 Task: Use the formula "EOMONTH" in spreadsheet "Project portfolio".
Action: Mouse moved to (459, 356)
Screenshot: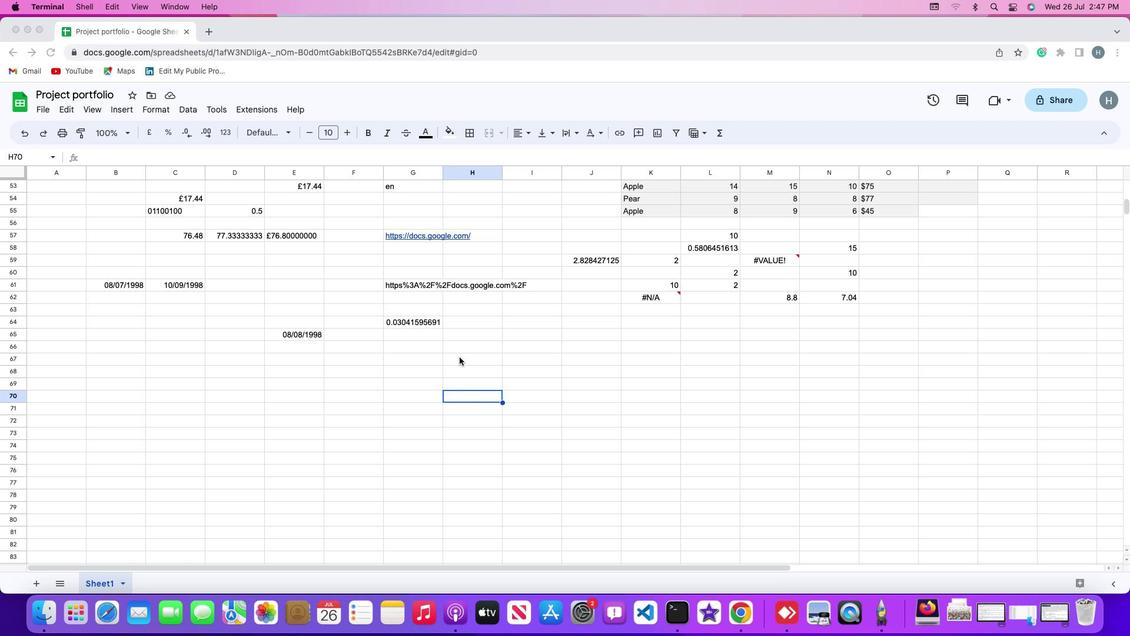 
Action: Mouse pressed left at (459, 356)
Screenshot: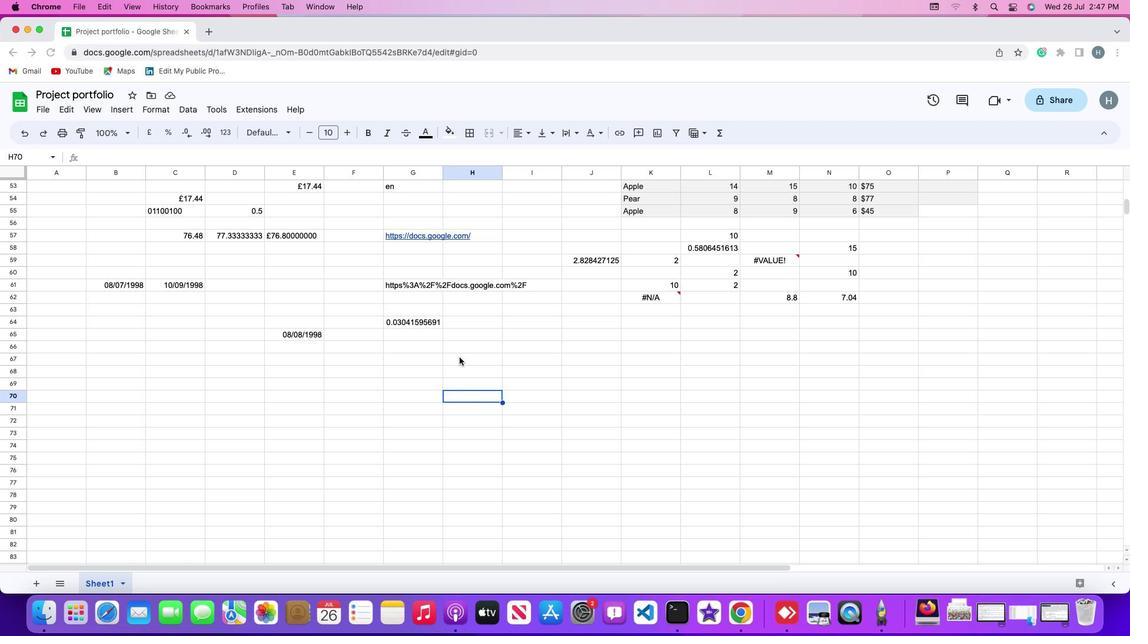 
Action: Mouse moved to (462, 348)
Screenshot: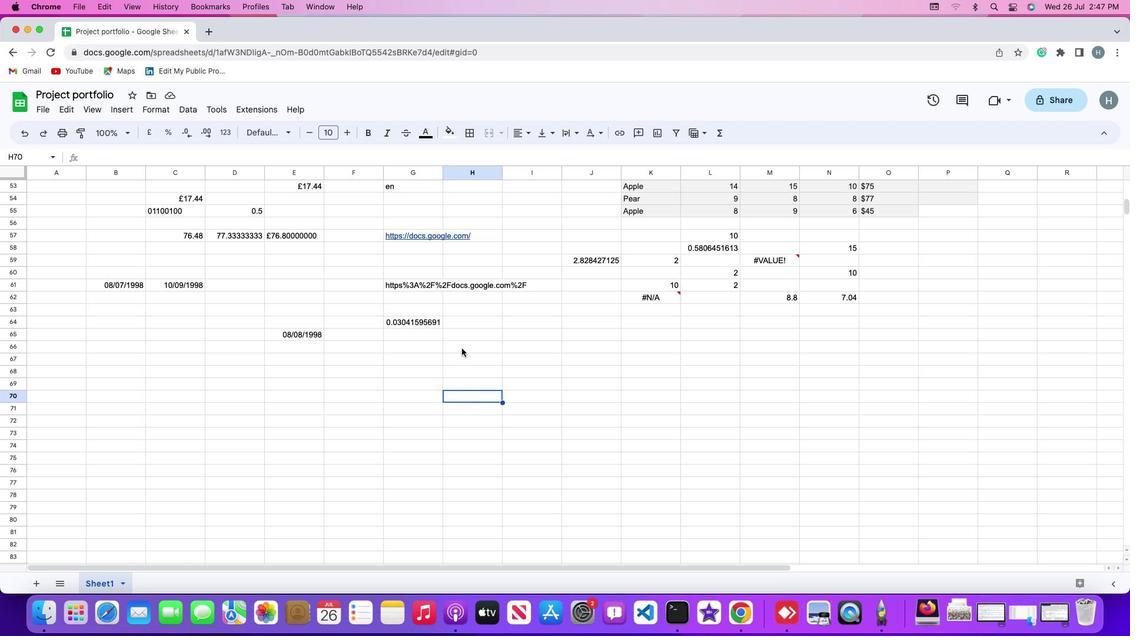 
Action: Mouse pressed left at (462, 348)
Screenshot: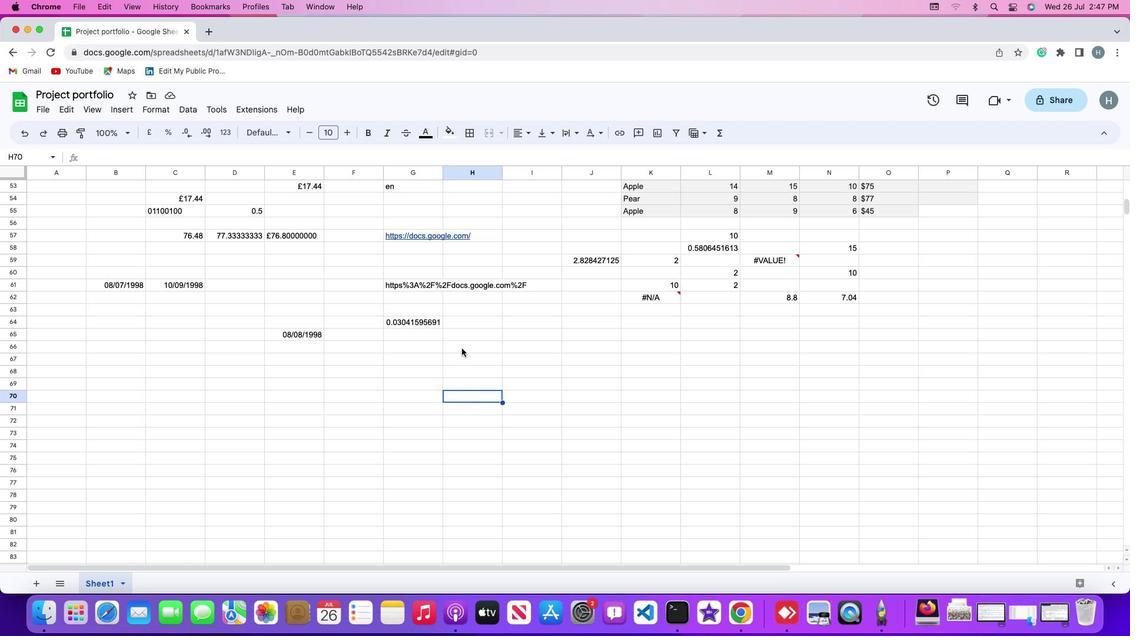 
Action: Mouse moved to (126, 106)
Screenshot: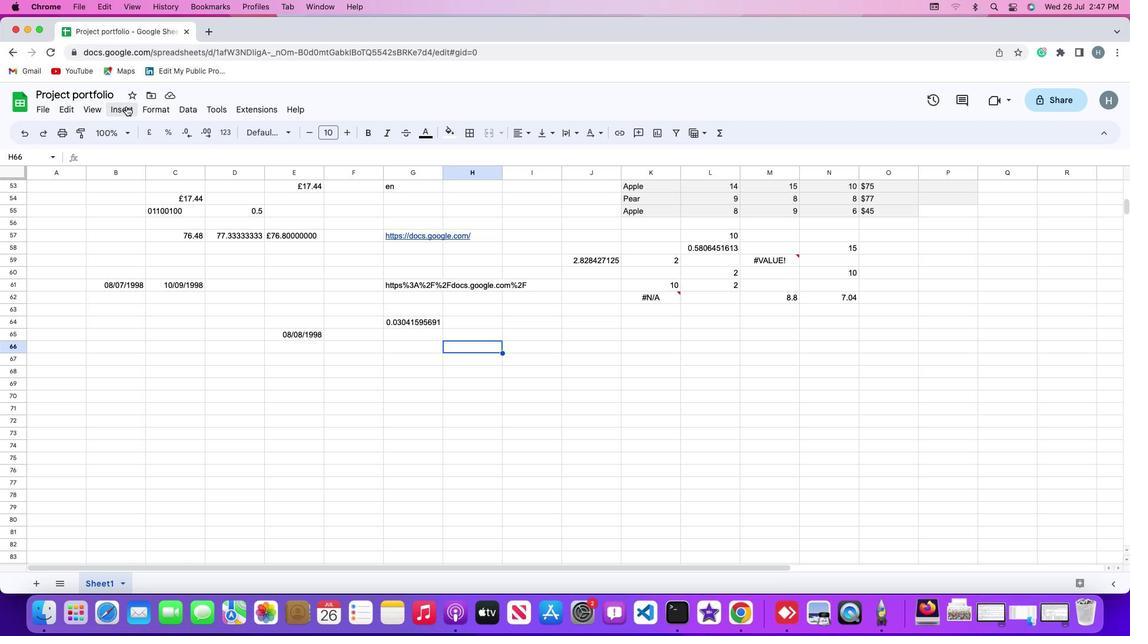 
Action: Mouse pressed left at (126, 106)
Screenshot: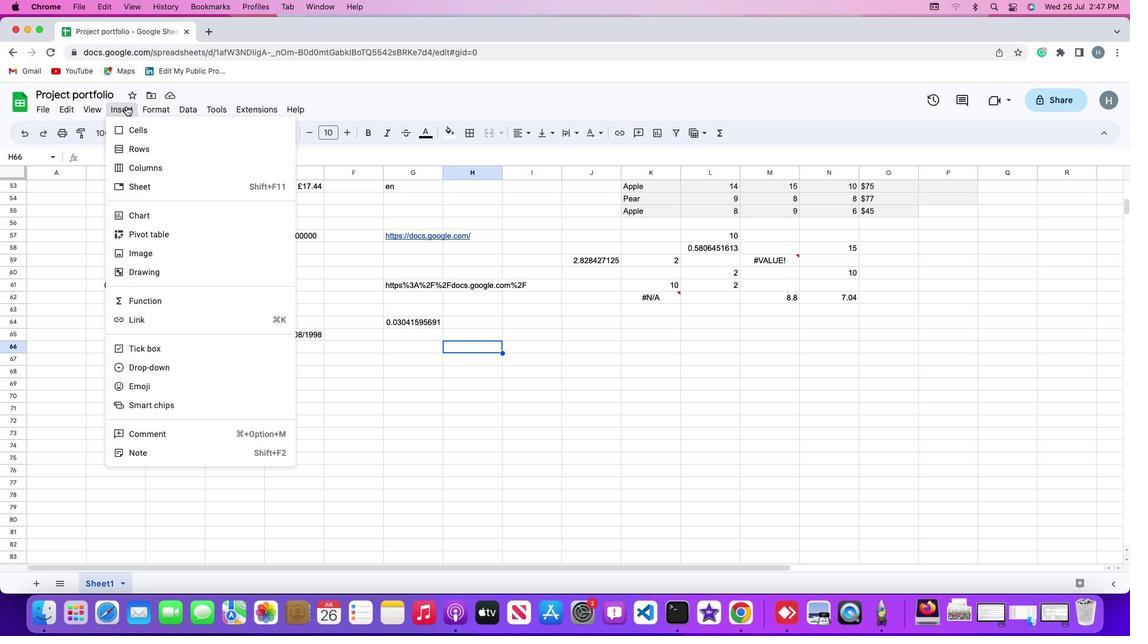 
Action: Mouse moved to (137, 305)
Screenshot: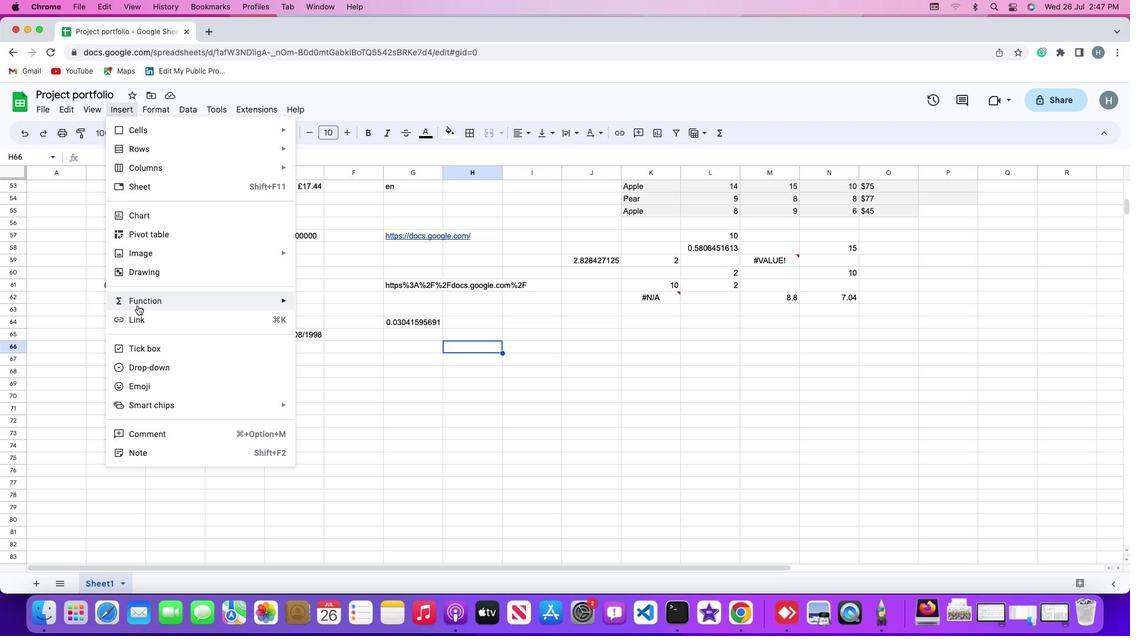 
Action: Mouse pressed left at (137, 305)
Screenshot: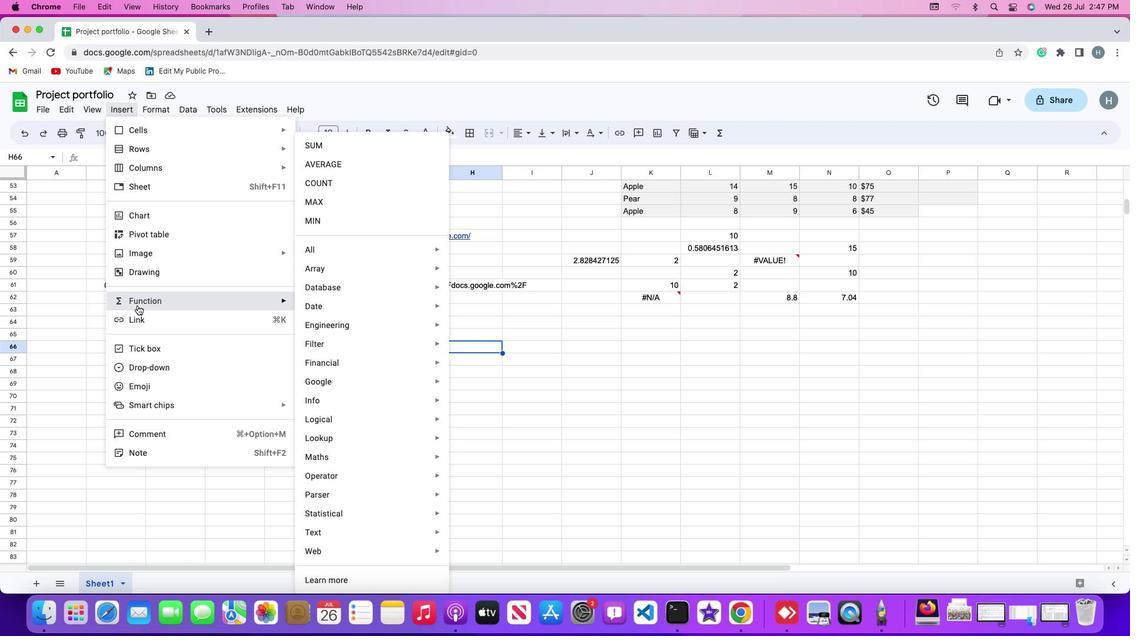 
Action: Mouse moved to (331, 255)
Screenshot: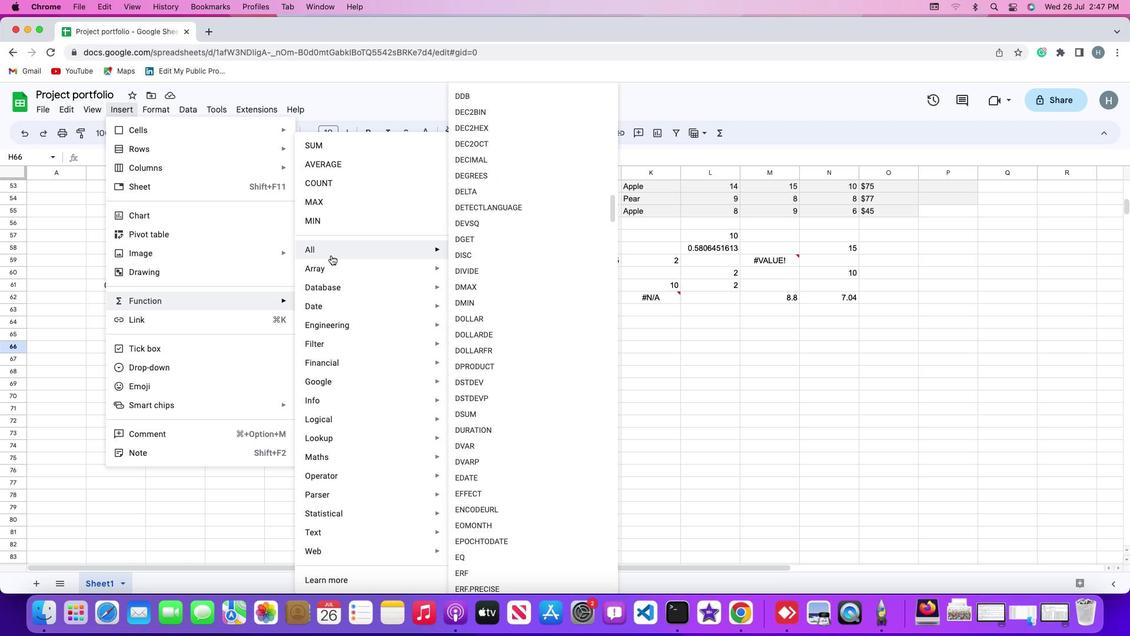 
Action: Mouse pressed left at (331, 255)
Screenshot: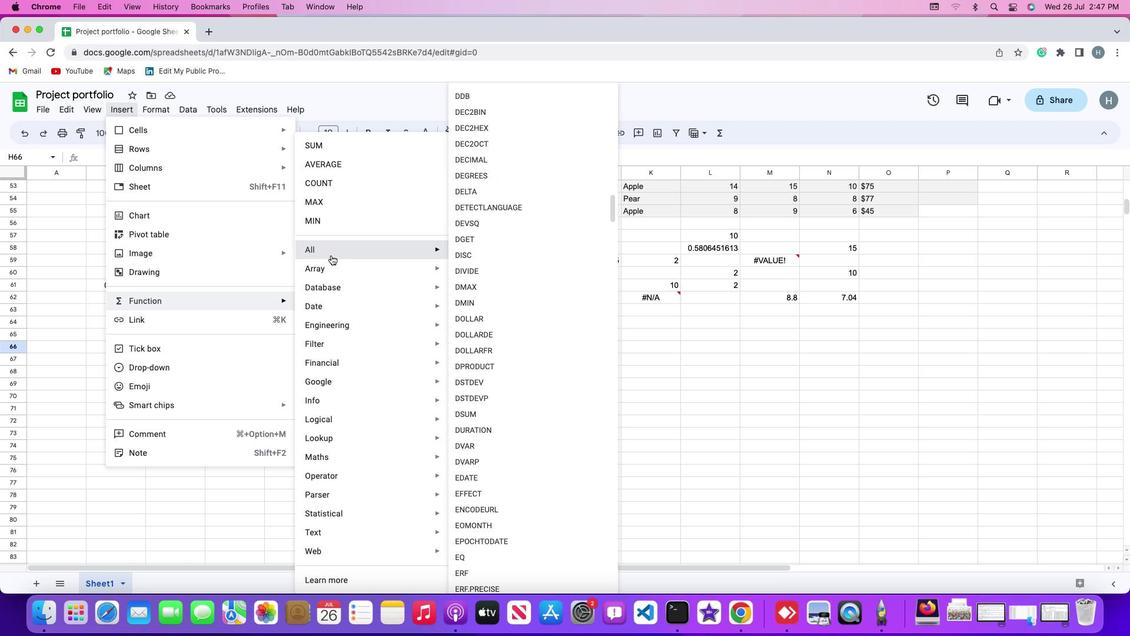 
Action: Mouse moved to (477, 527)
Screenshot: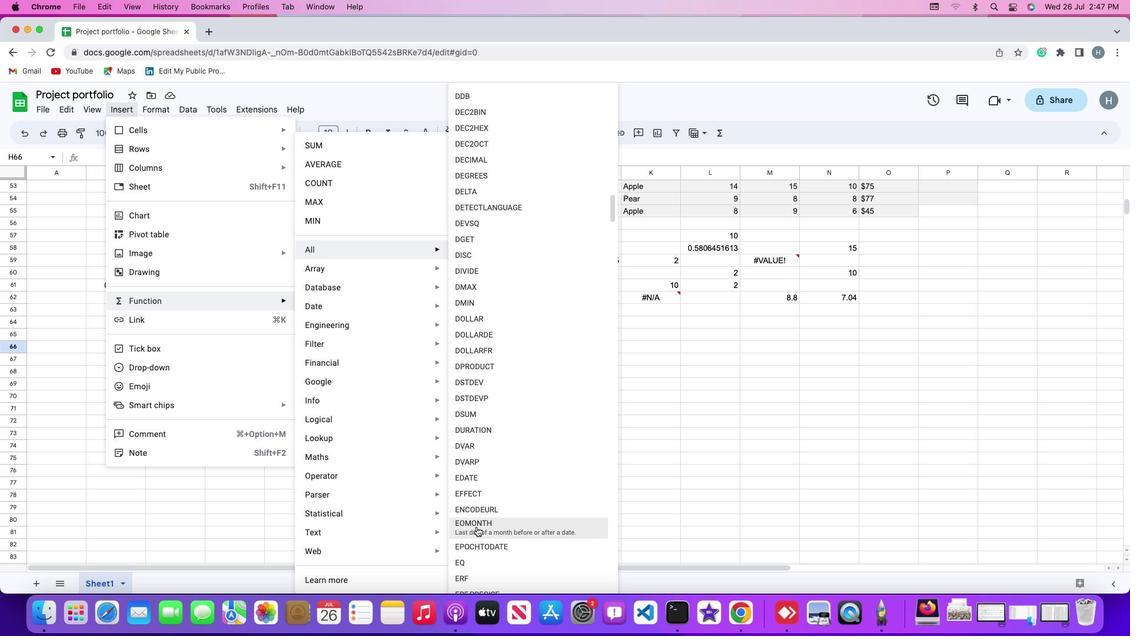 
Action: Mouse pressed left at (477, 527)
Screenshot: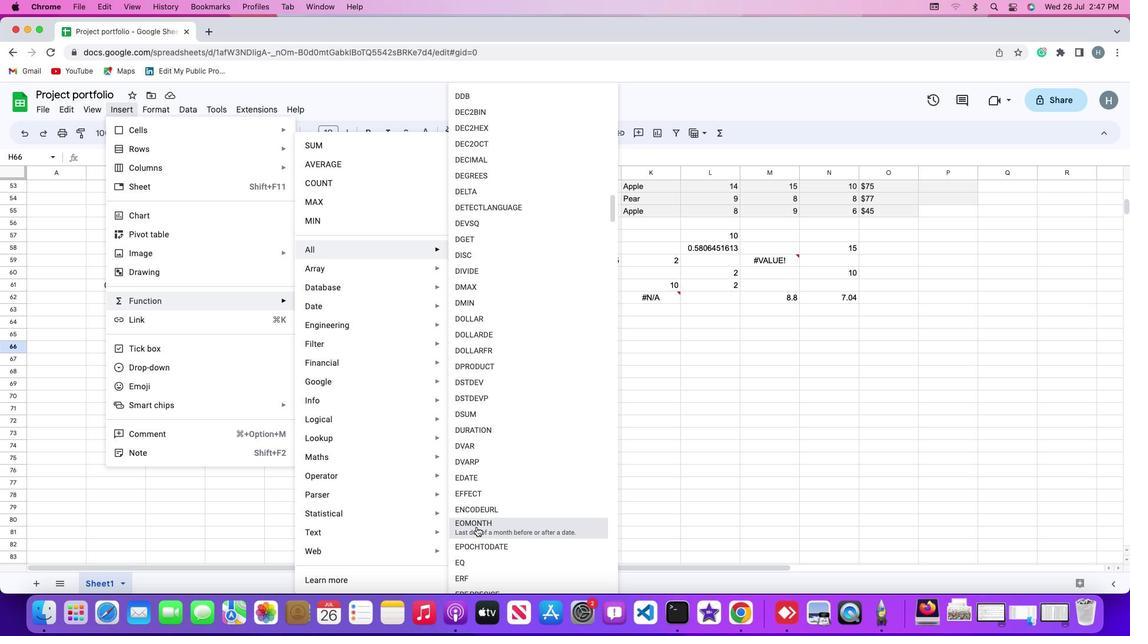 
Action: Mouse moved to (306, 333)
Screenshot: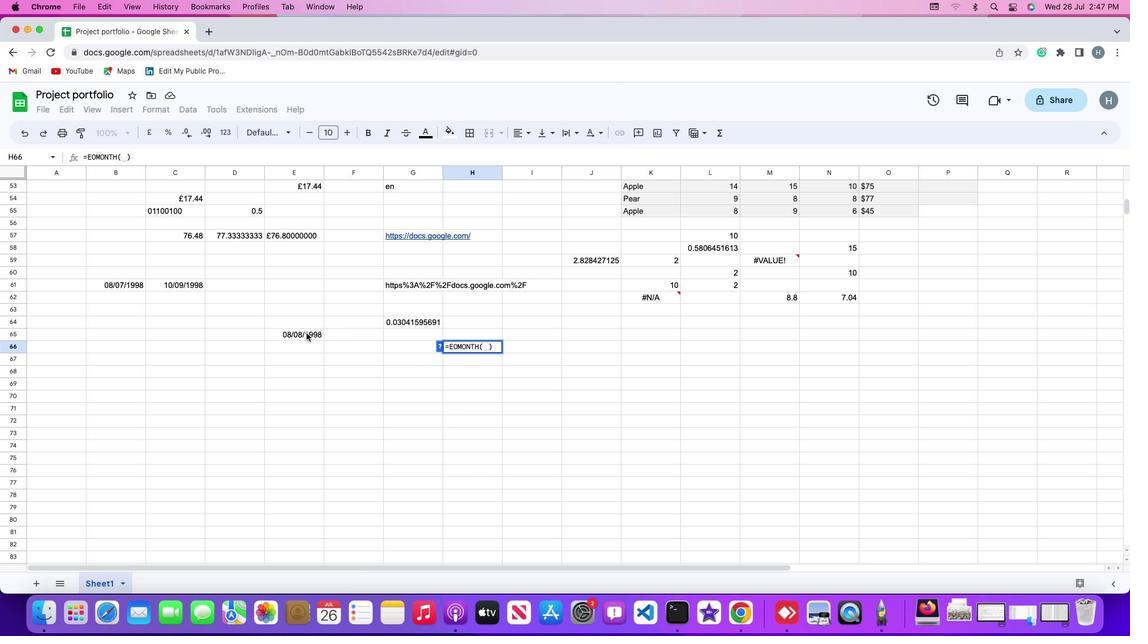 
Action: Mouse pressed left at (306, 333)
Screenshot: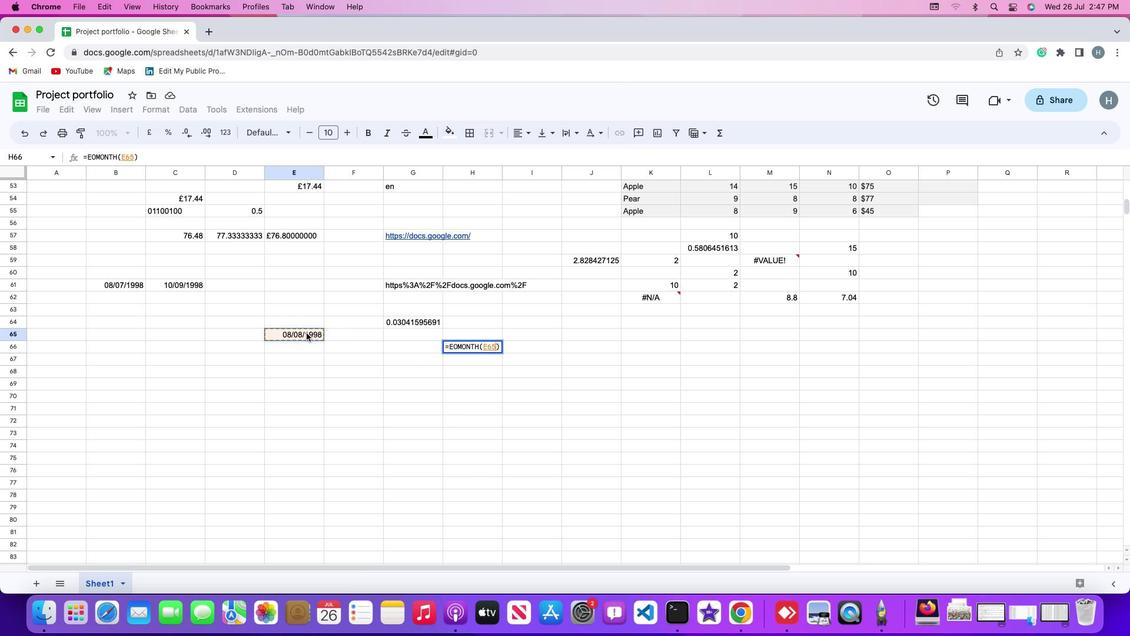 
Action: Key pressed ',''1'
Screenshot: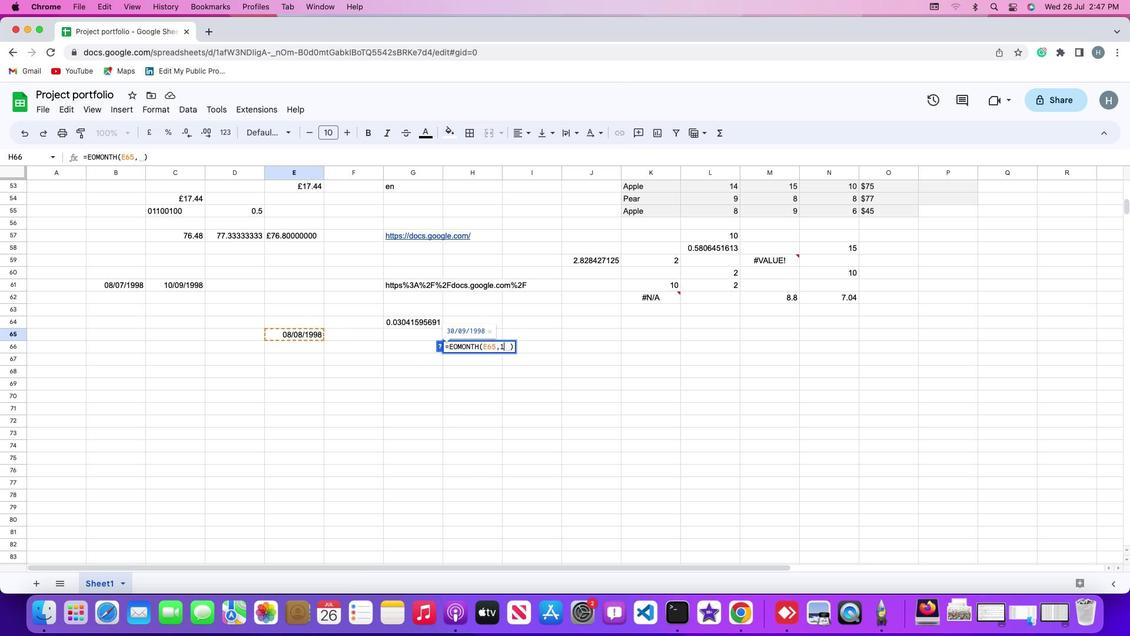 
Action: Mouse moved to (306, 332)
Screenshot: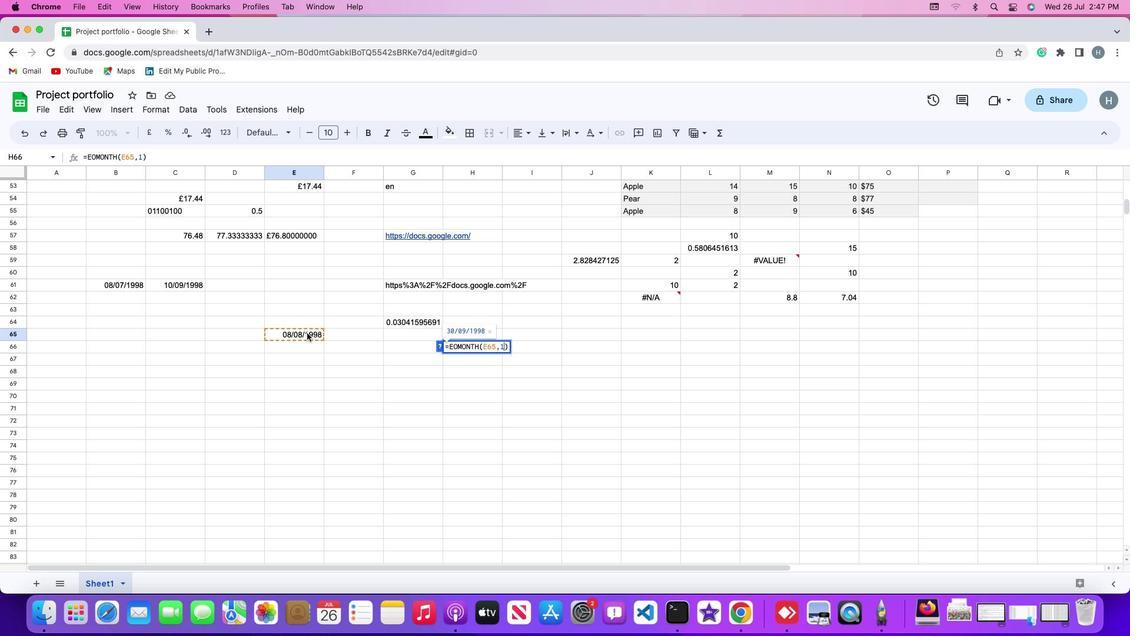 
Action: Key pressed Key.enter
Screenshot: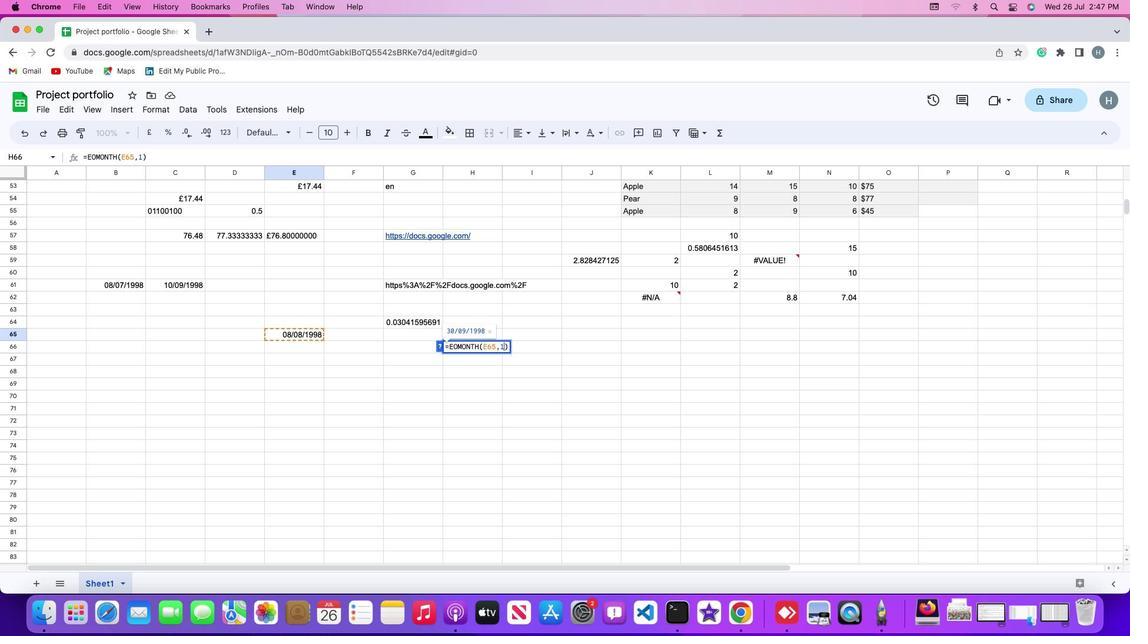 
Action: Mouse moved to (307, 332)
Screenshot: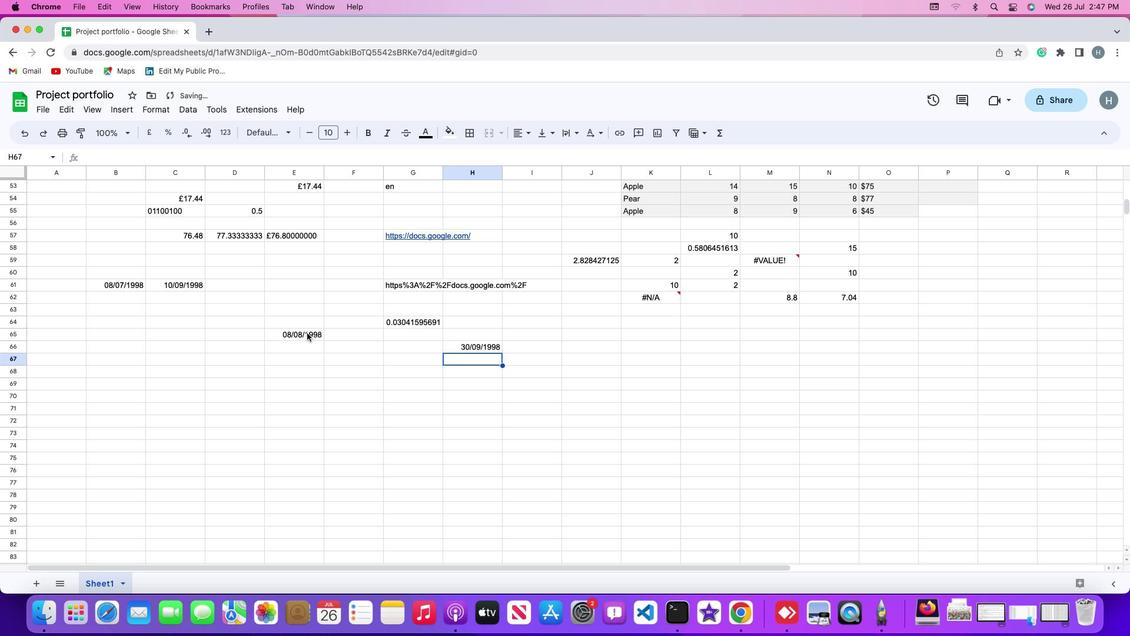 
